 Task: Apply visibility "private".
Action: Mouse moved to (575, 340)
Screenshot: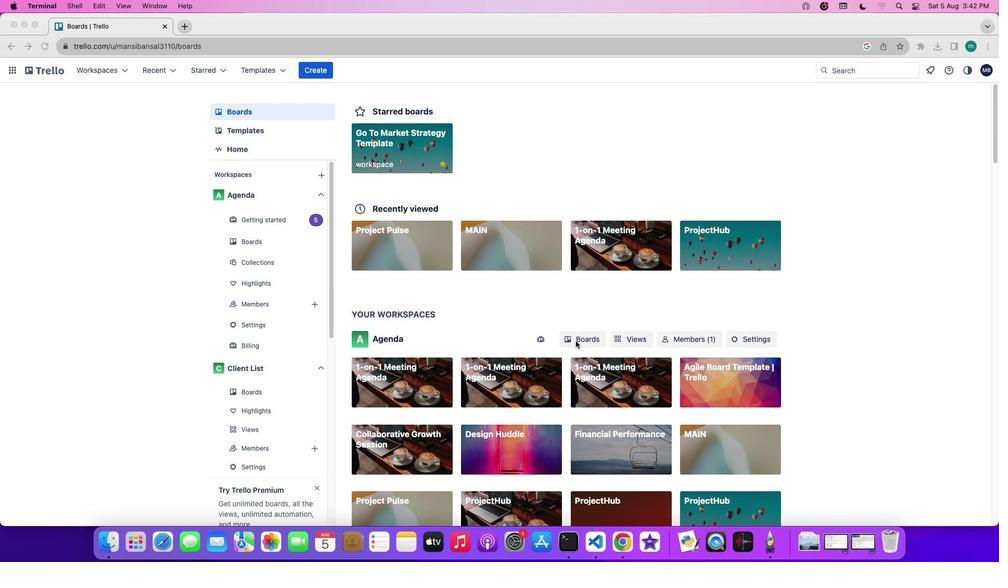 
Action: Mouse pressed left at (575, 340)
Screenshot: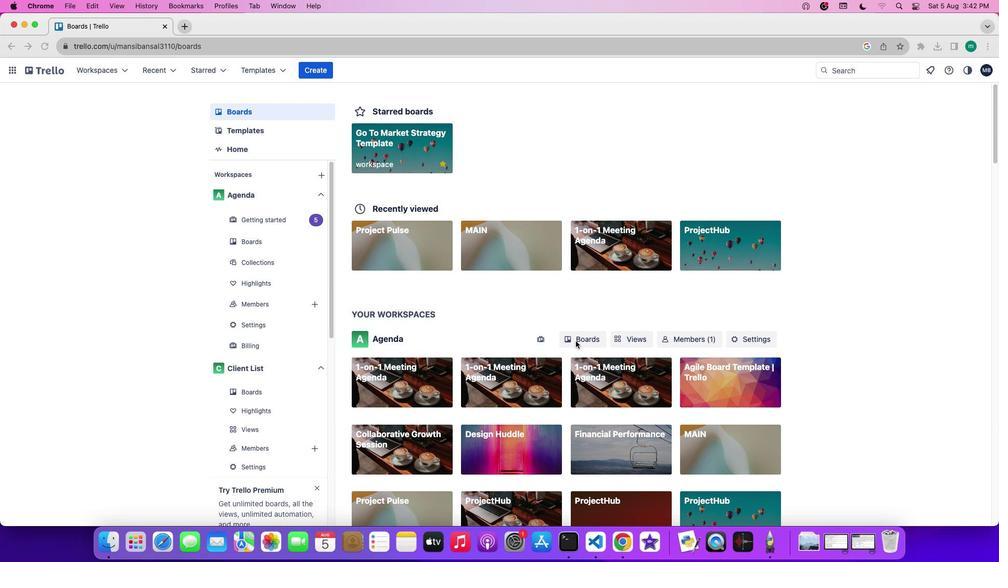 
Action: Mouse pressed left at (575, 340)
Screenshot: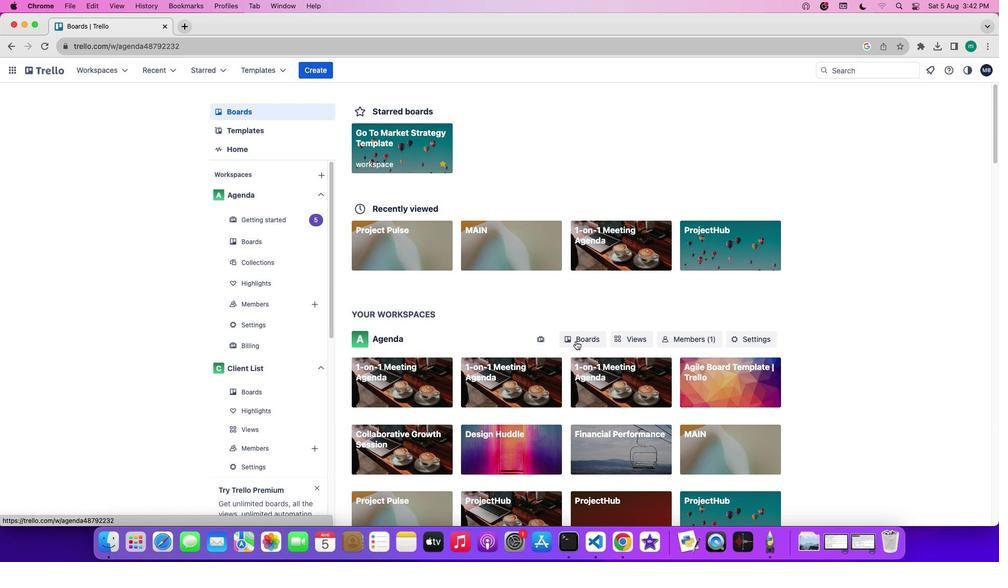 
Action: Mouse moved to (287, 295)
Screenshot: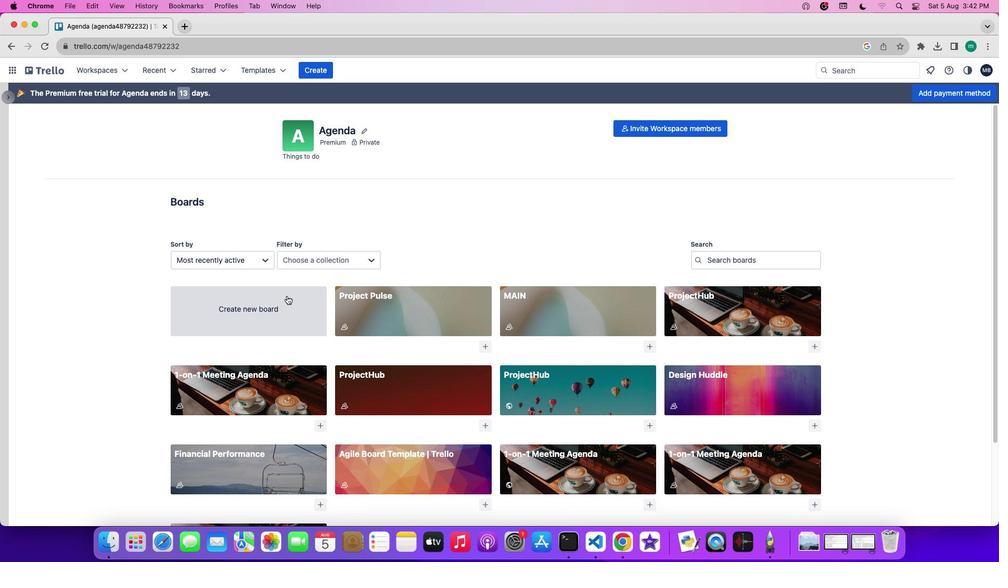 
Action: Mouse pressed left at (287, 295)
Screenshot: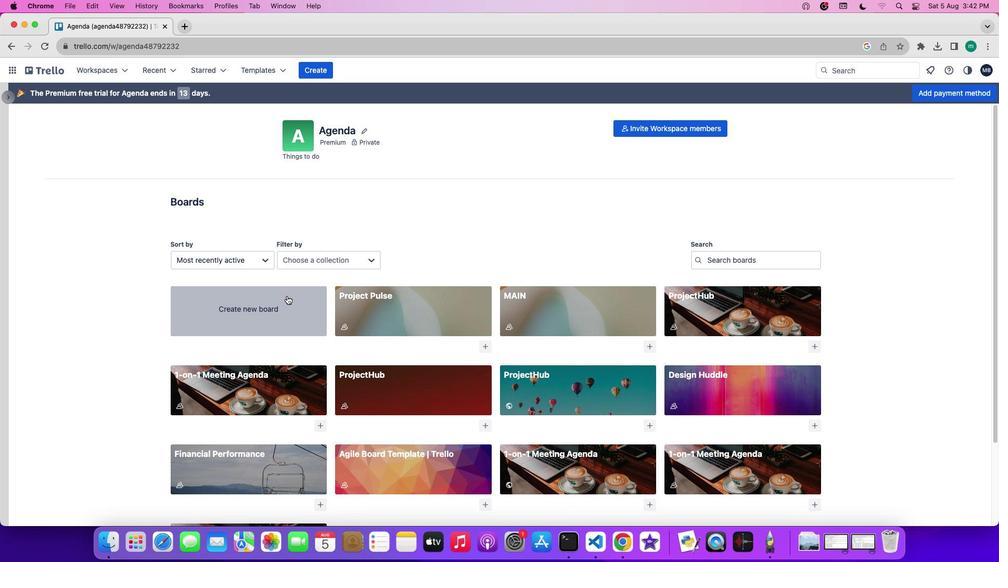 
Action: Mouse moved to (419, 445)
Screenshot: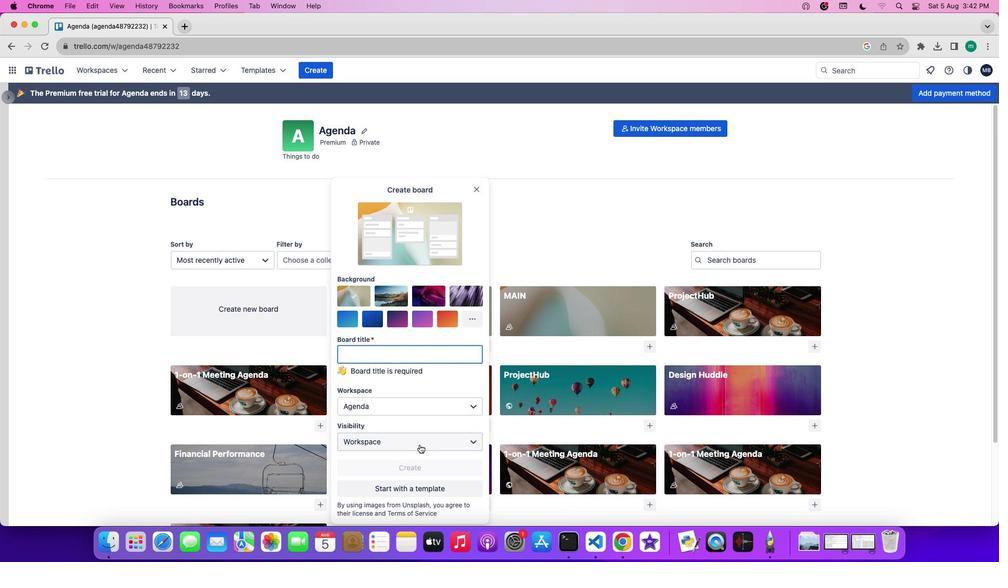 
Action: Mouse pressed left at (419, 445)
Screenshot: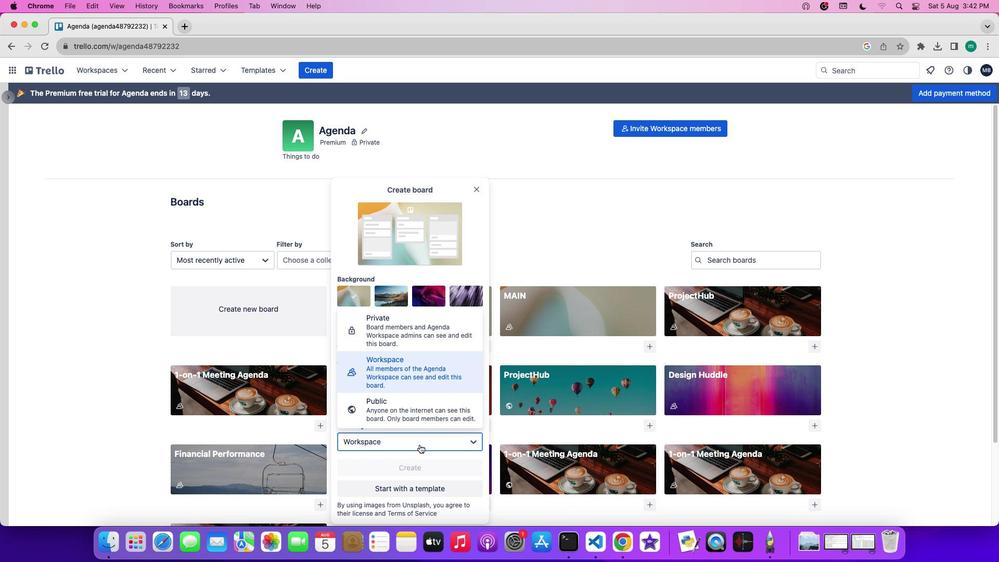 
Action: Mouse moved to (388, 330)
Screenshot: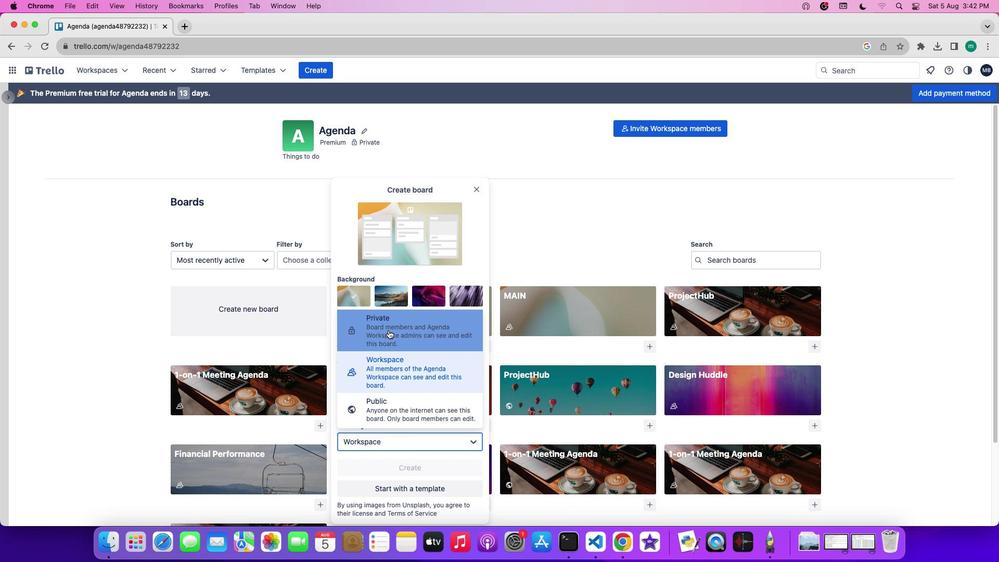 
Action: Mouse pressed left at (388, 330)
Screenshot: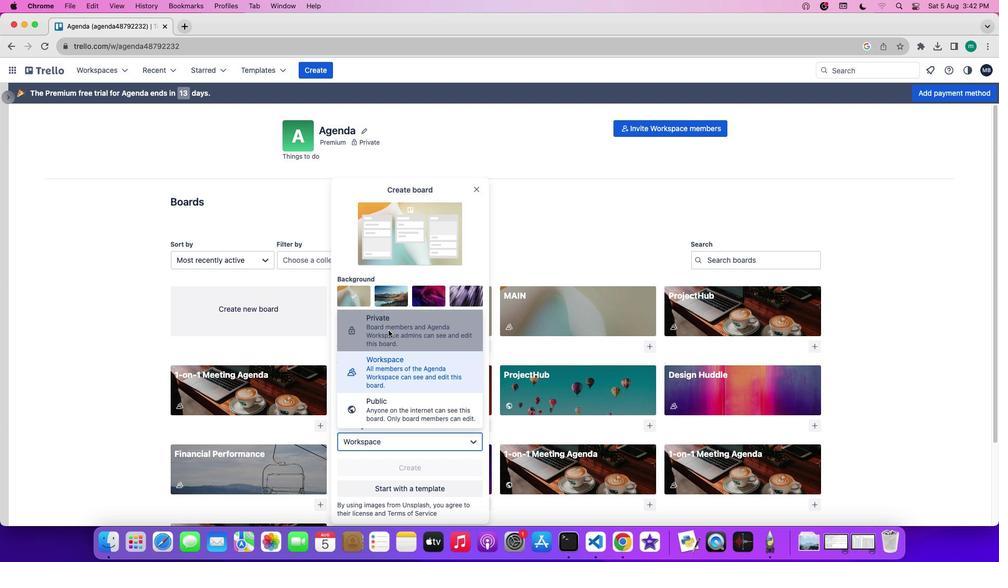 
Action: Mouse moved to (413, 406)
Screenshot: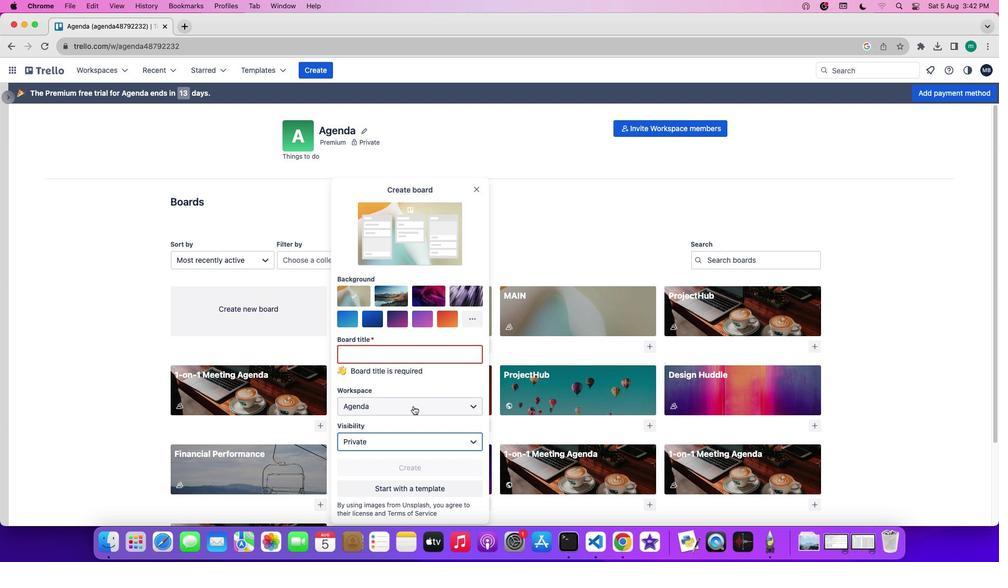 
